 Task: Change the code lens font size to 0 in the text editor
Action: Mouse moved to (13, 527)
Screenshot: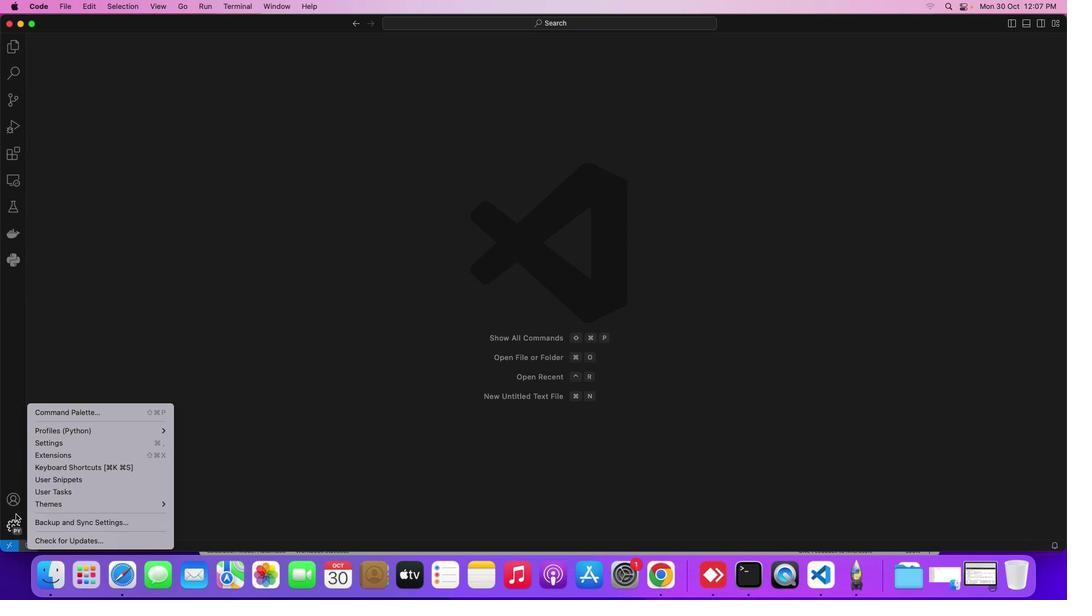 
Action: Mouse pressed left at (13, 527)
Screenshot: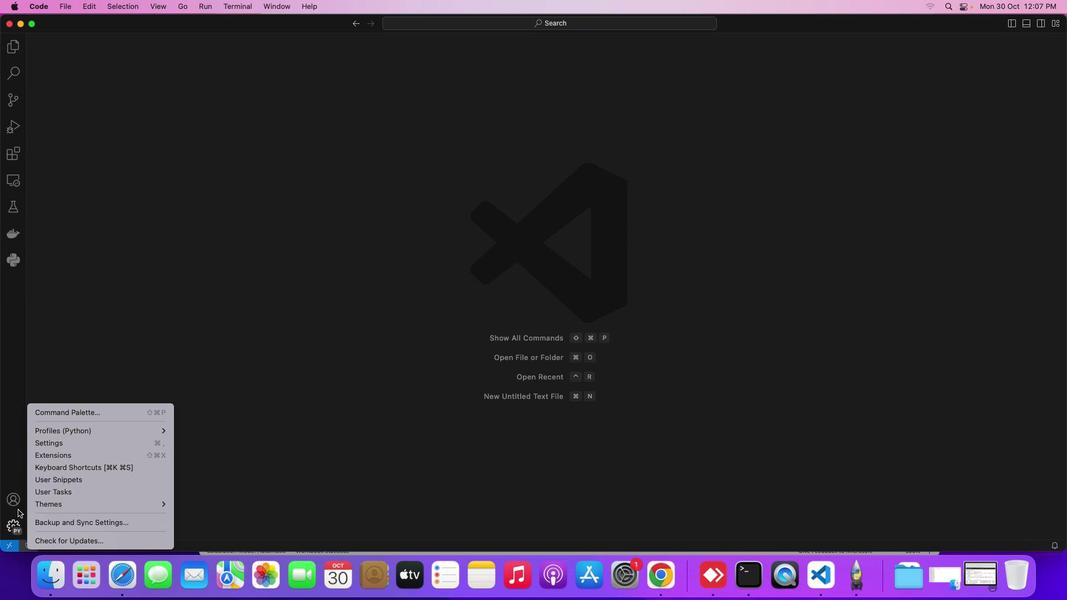 
Action: Mouse moved to (55, 444)
Screenshot: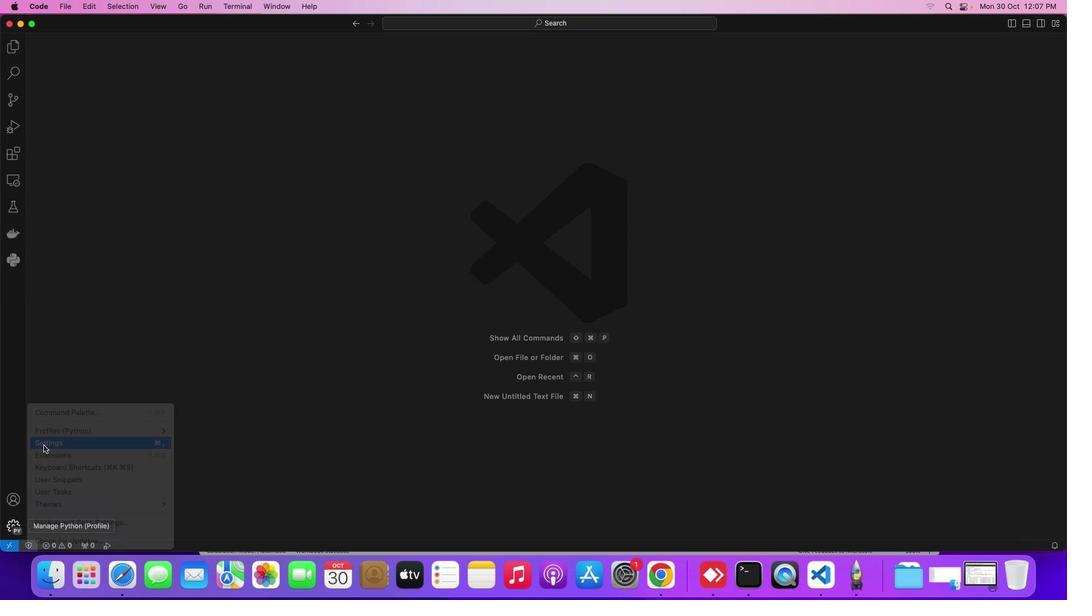 
Action: Mouse pressed left at (55, 444)
Screenshot: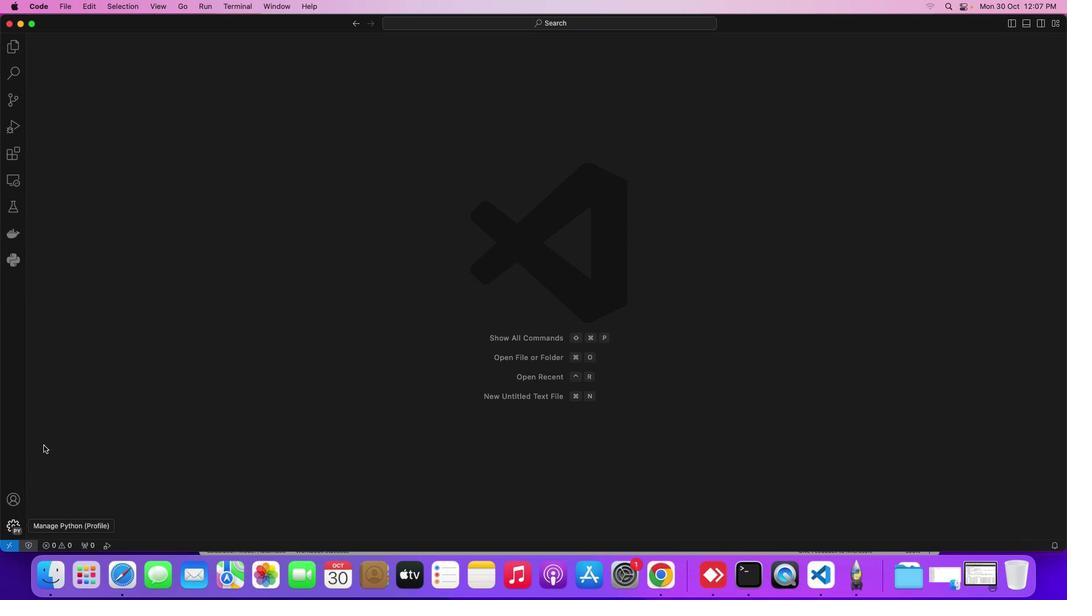 
Action: Mouse moved to (387, 294)
Screenshot: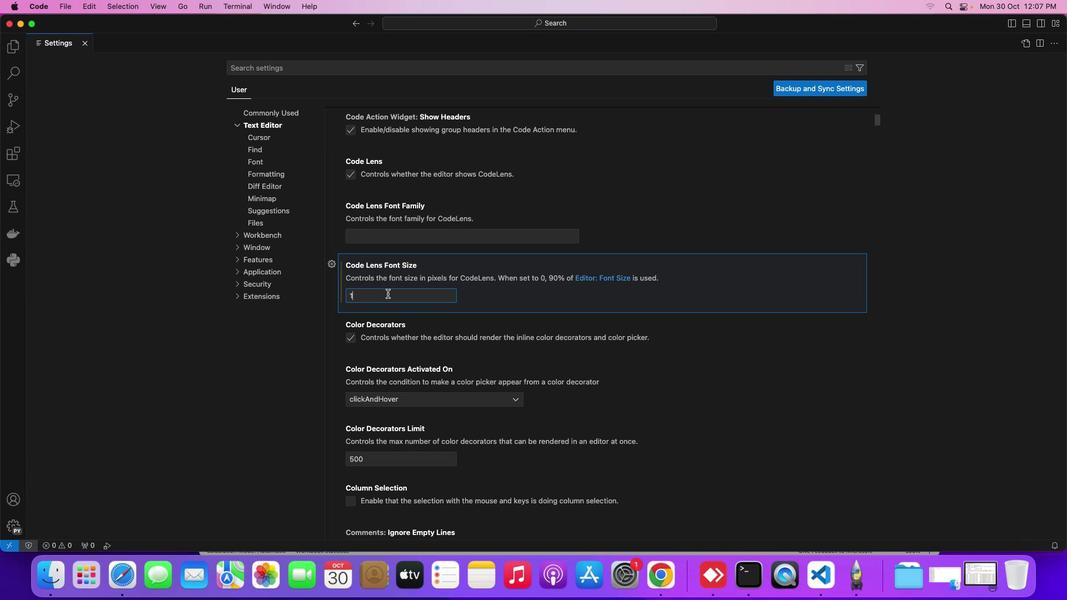
Action: Mouse pressed left at (387, 294)
Screenshot: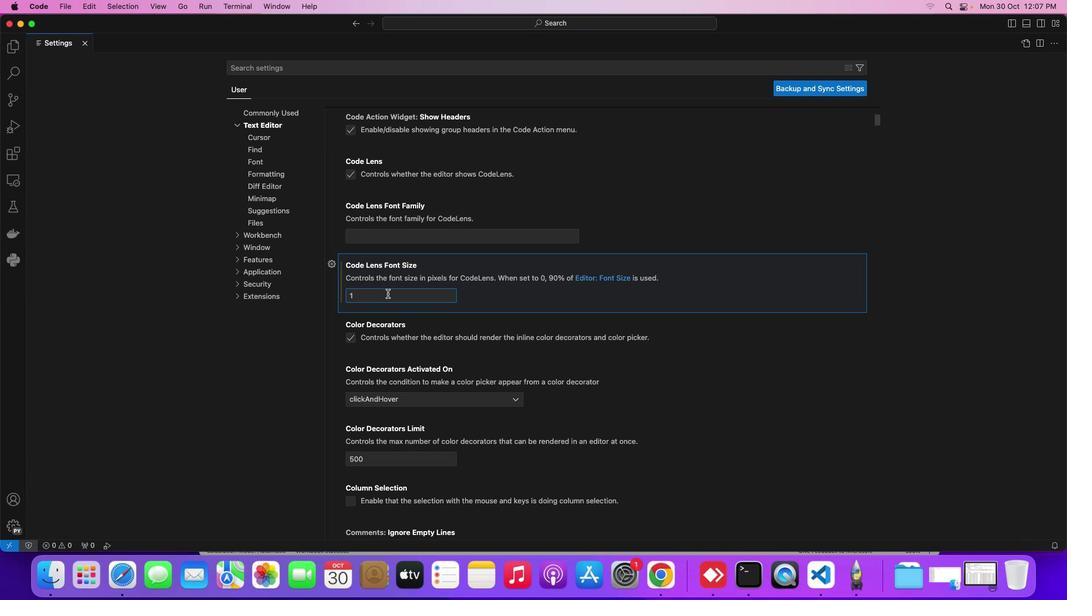 
Action: Key pressed Key.backspace'0'
Screenshot: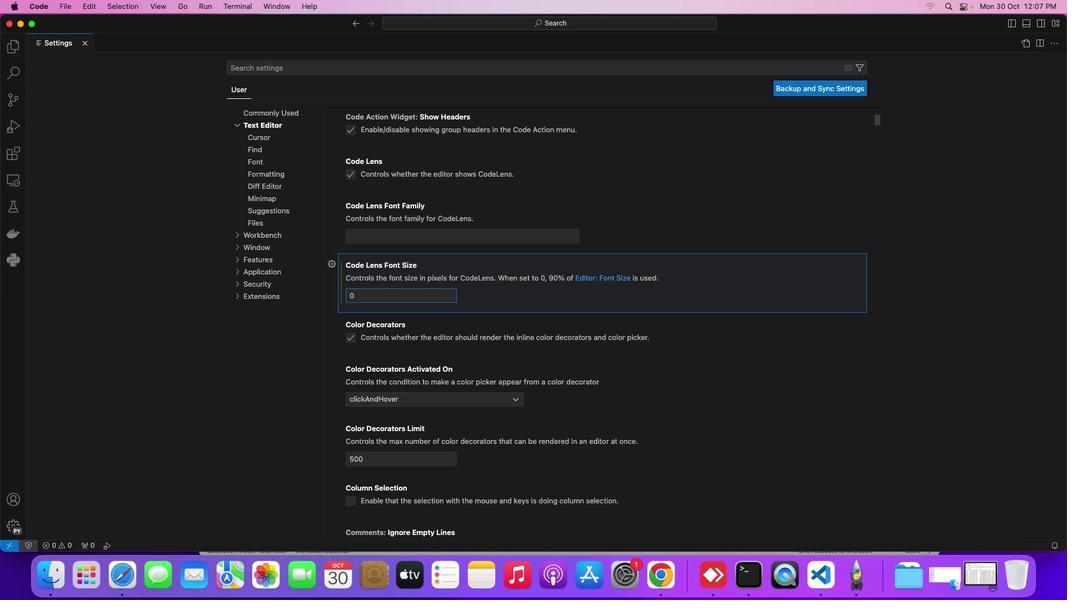 
Action: Mouse moved to (65, 88)
Screenshot: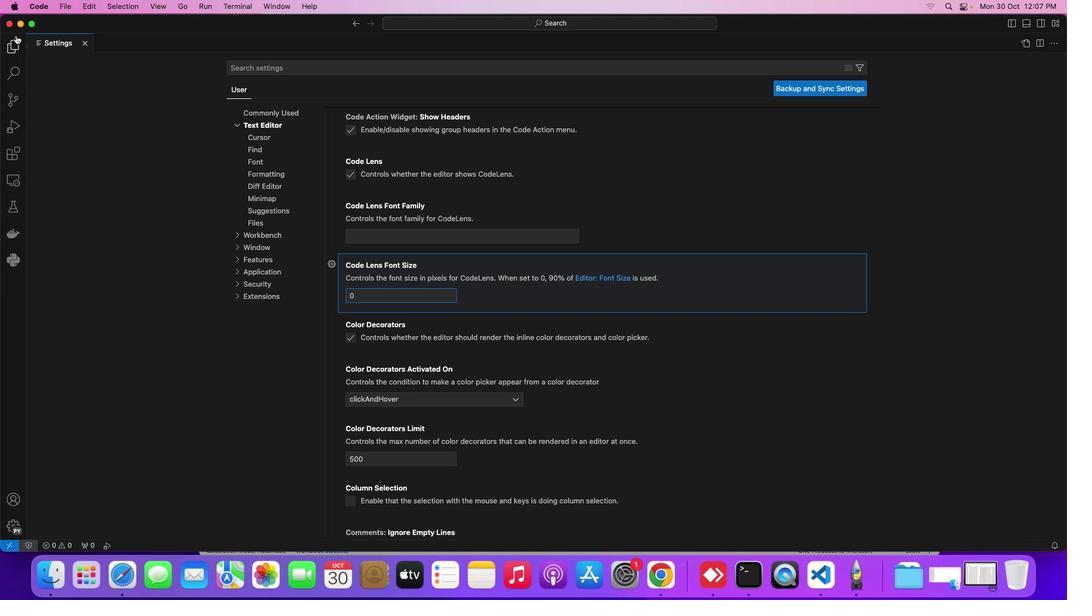 
Action: Key pressed Key.enter
Screenshot: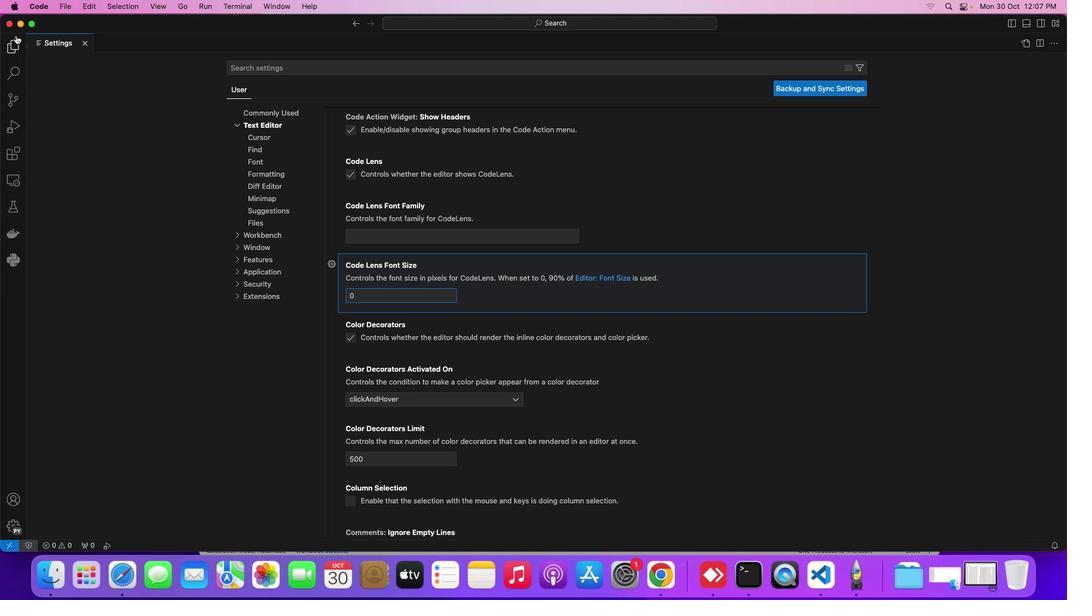 
Action: Mouse moved to (86, 44)
Screenshot: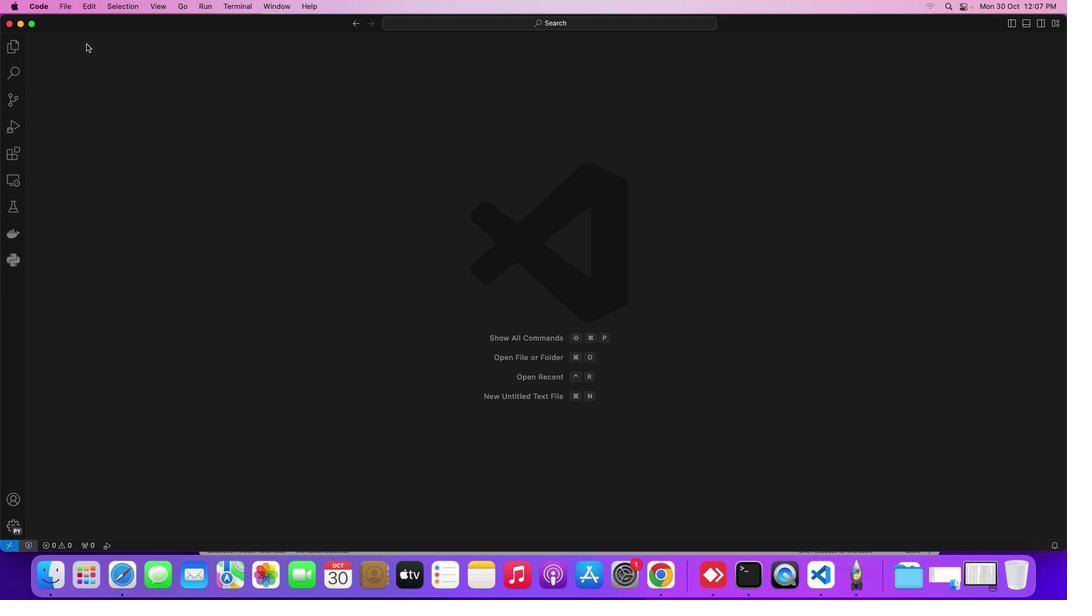 
Action: Mouse pressed left at (86, 44)
Screenshot: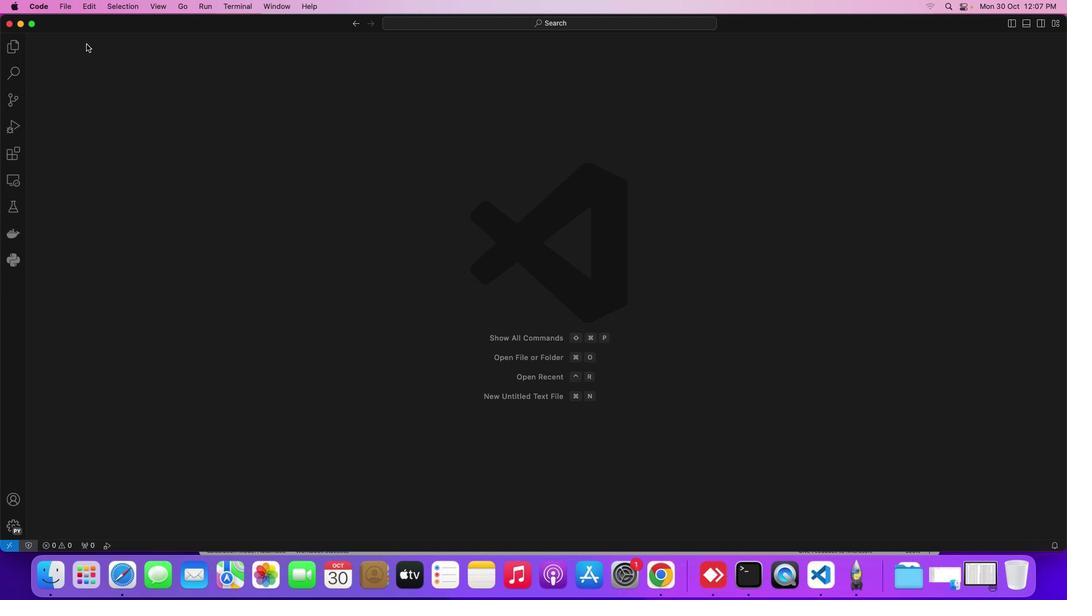 
